 Task: Create List Problems in Board Website Content to Workspace App Development. Create List Solutions in Board Market Segmentation to Workspace App Development. Create List Best Practices in Board Diversity and Inclusion Program Evaluation and Optimization to Workspace App Development
Action: Mouse moved to (69, 262)
Screenshot: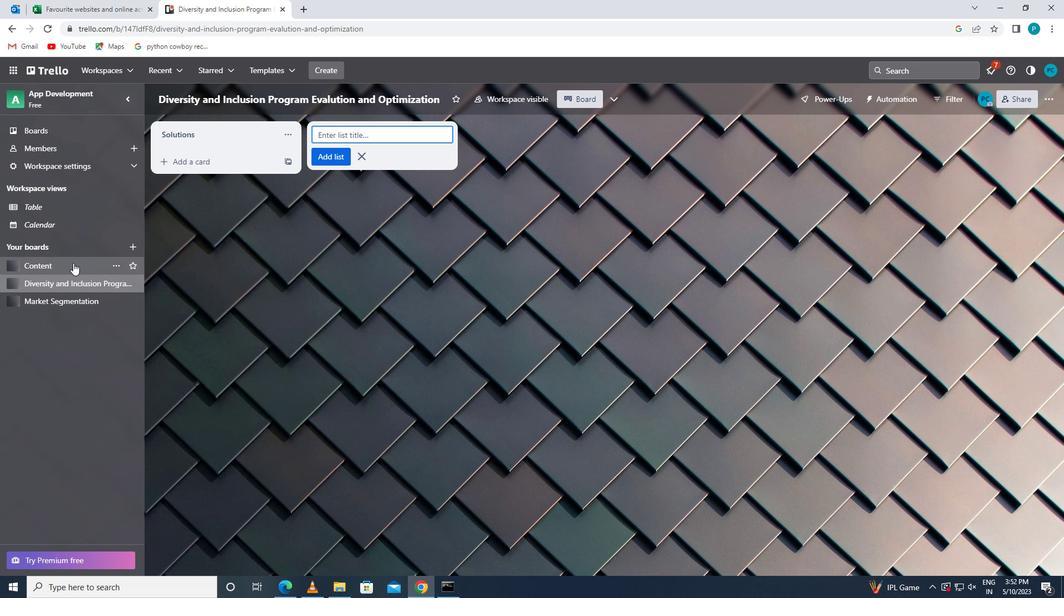 
Action: Mouse pressed left at (69, 262)
Screenshot: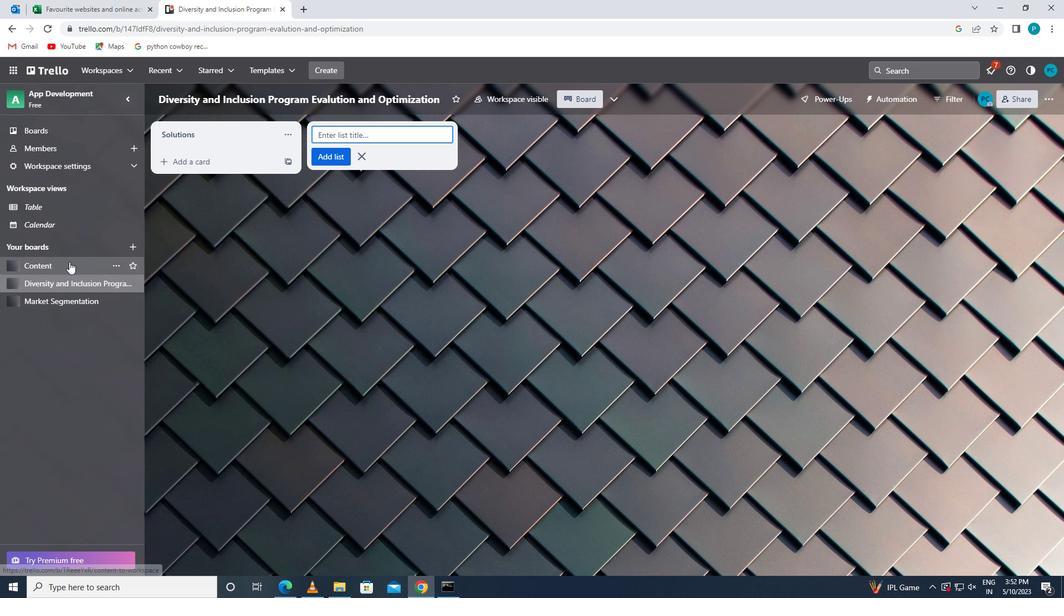 
Action: Mouse moved to (187, 166)
Screenshot: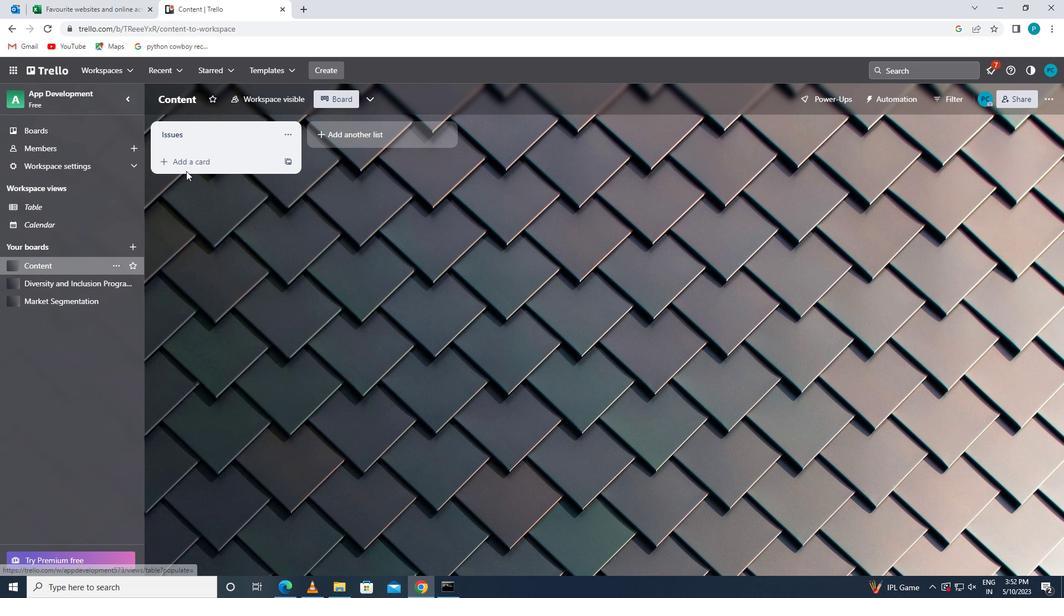 
Action: Mouse pressed left at (187, 166)
Screenshot: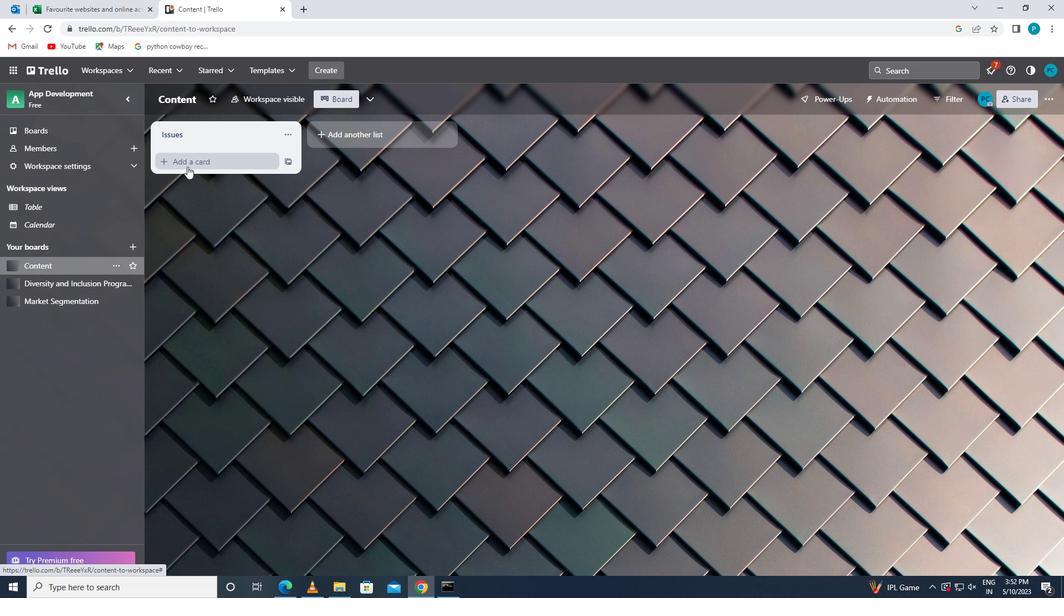 
Action: Mouse moved to (208, 204)
Screenshot: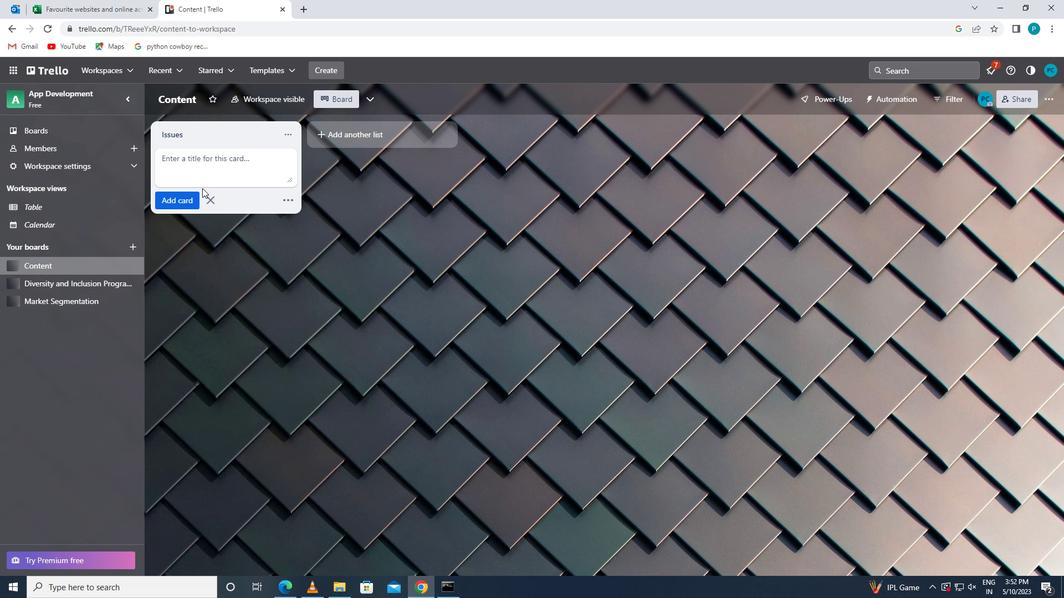 
Action: Mouse pressed left at (208, 204)
Screenshot: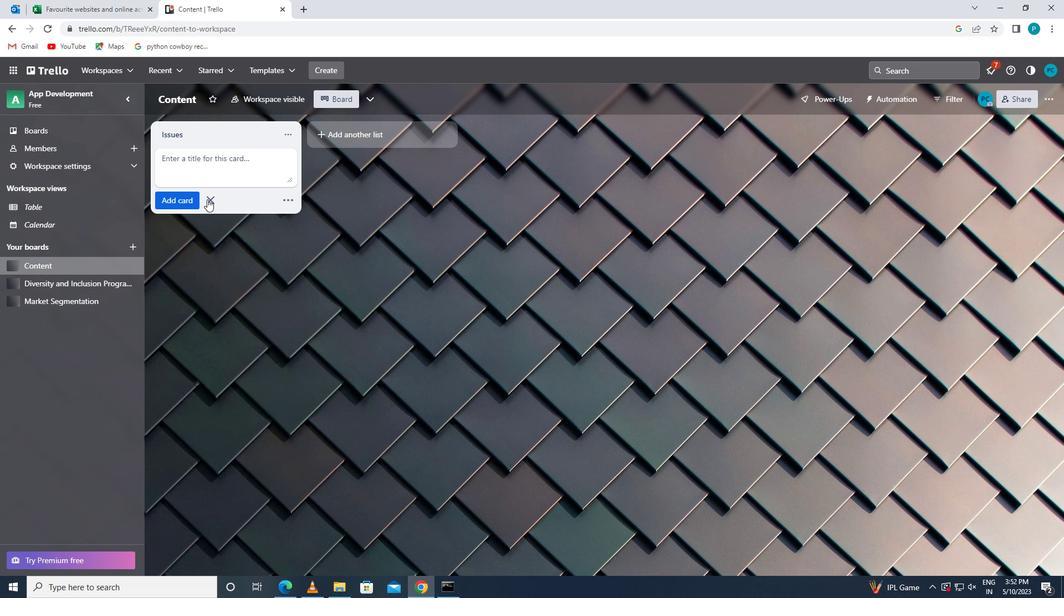 
Action: Mouse moved to (369, 133)
Screenshot: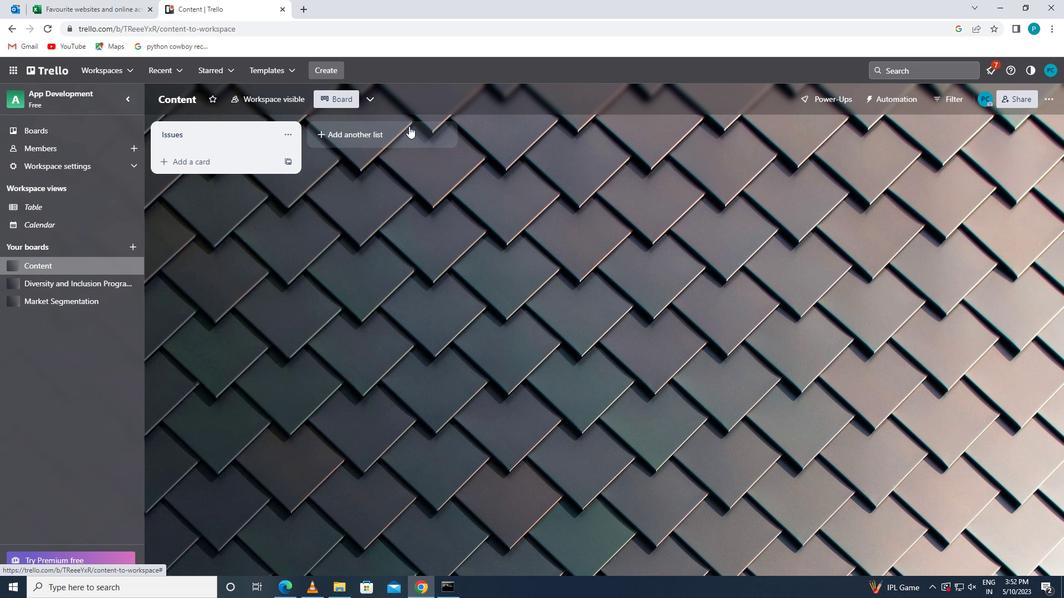 
Action: Mouse pressed left at (369, 133)
Screenshot: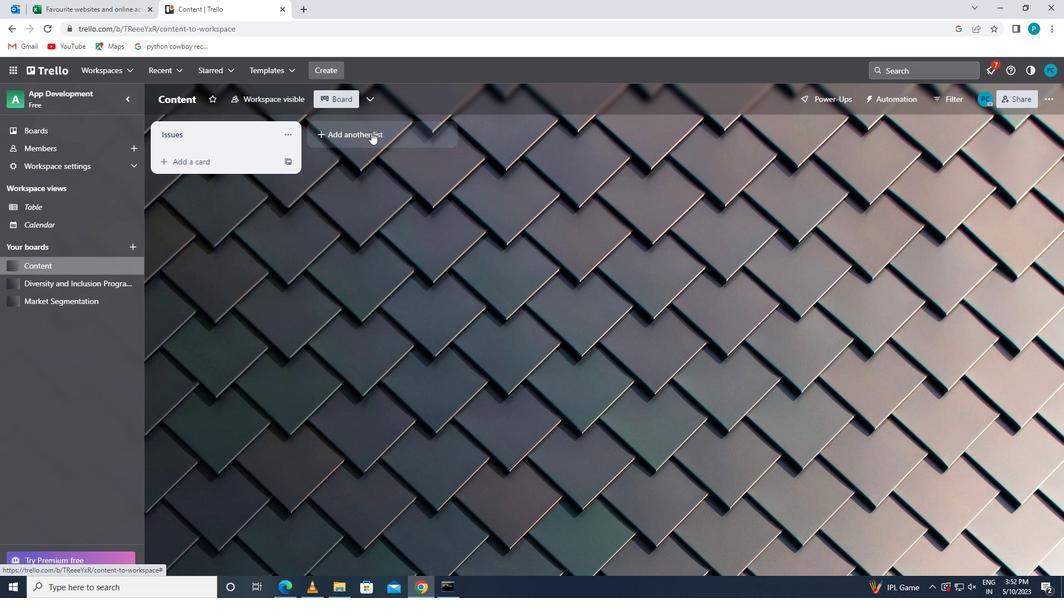 
Action: Mouse moved to (369, 133)
Screenshot: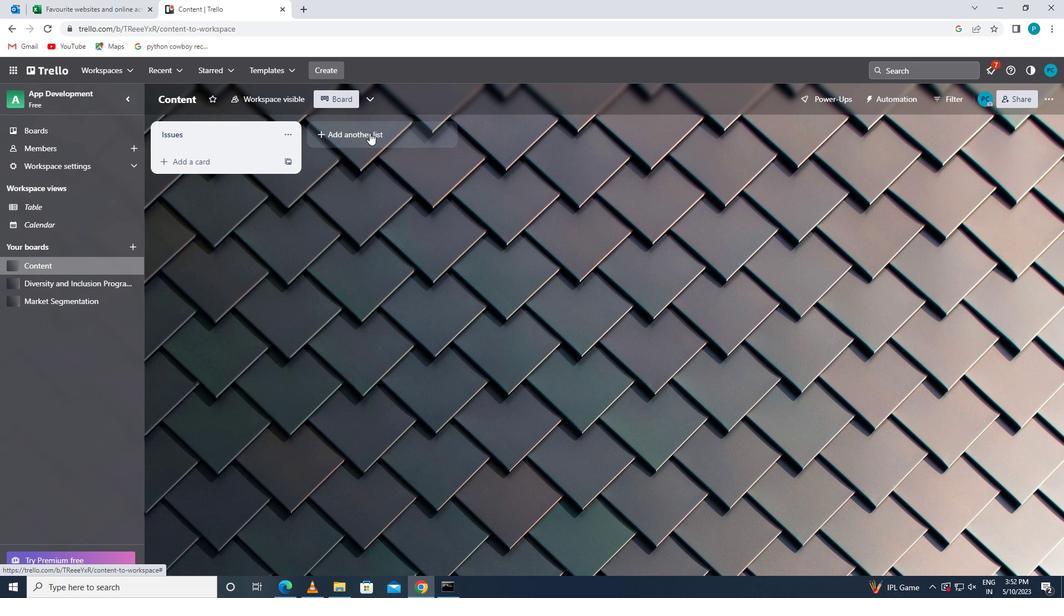 
Action: Key pressed <Key.caps_lock>p<Key.caps_lock>roblems
Screenshot: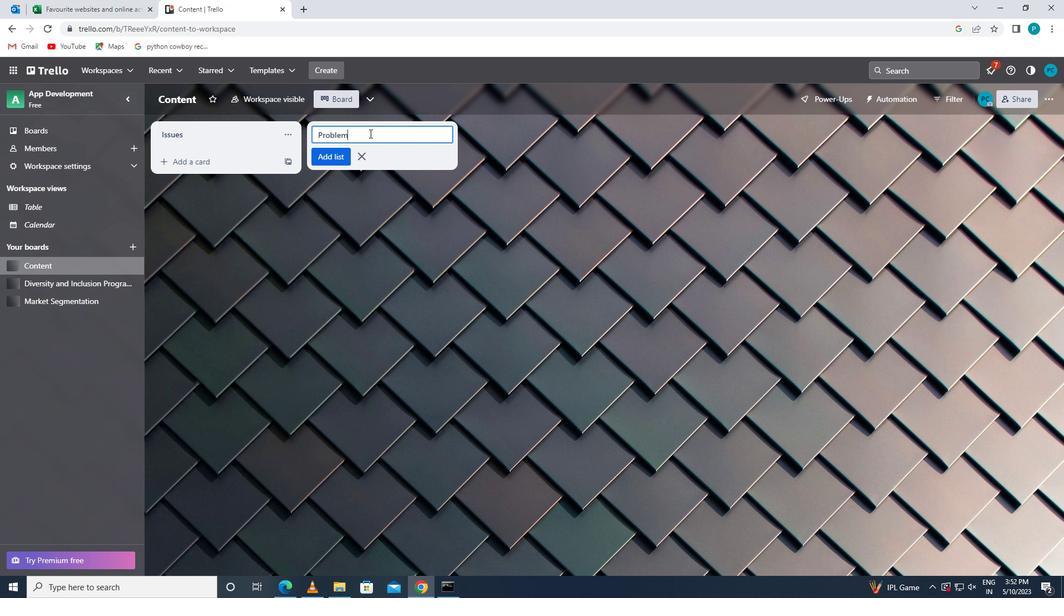 
Action: Mouse moved to (338, 158)
Screenshot: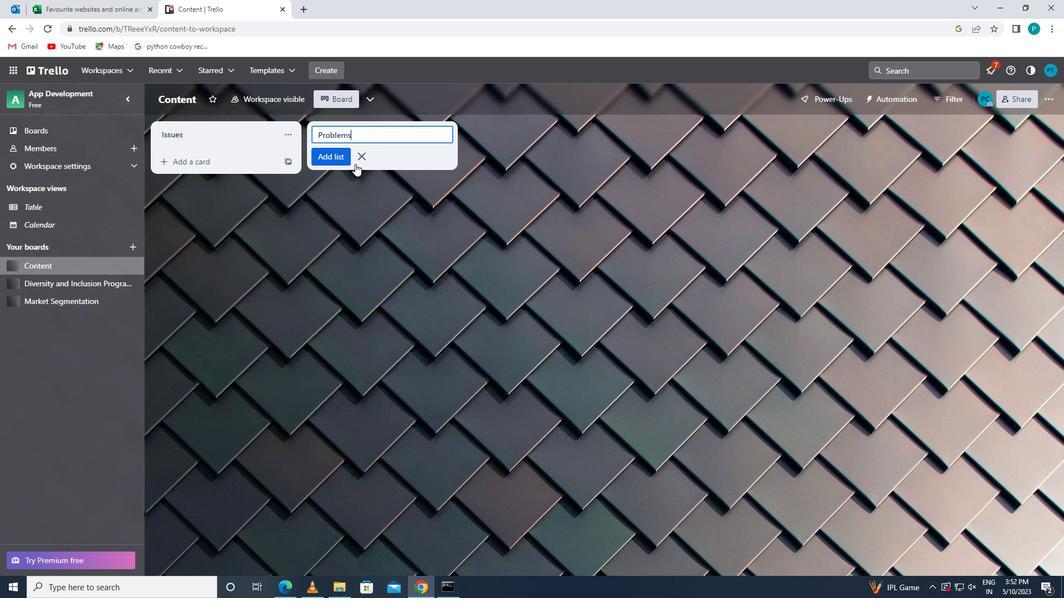 
Action: Mouse pressed left at (338, 158)
Screenshot: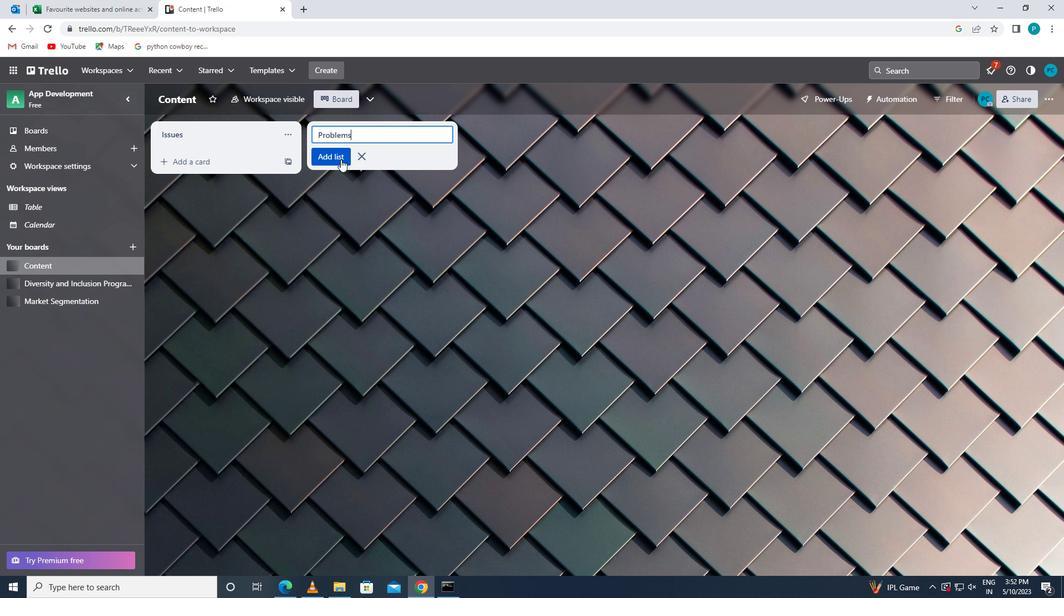 
Action: Mouse moved to (44, 303)
Screenshot: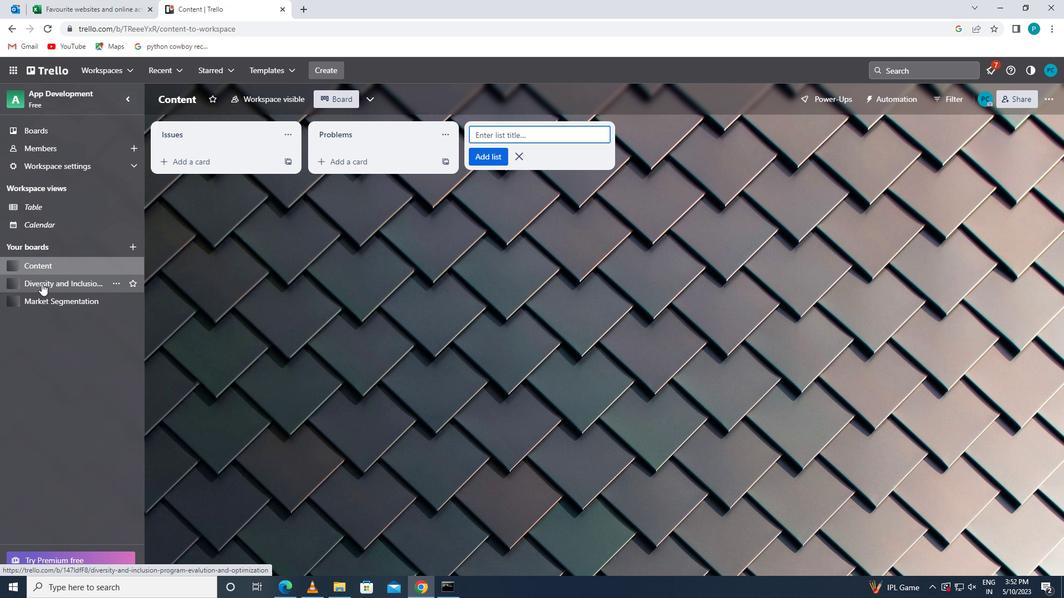 
Action: Mouse pressed left at (44, 303)
Screenshot: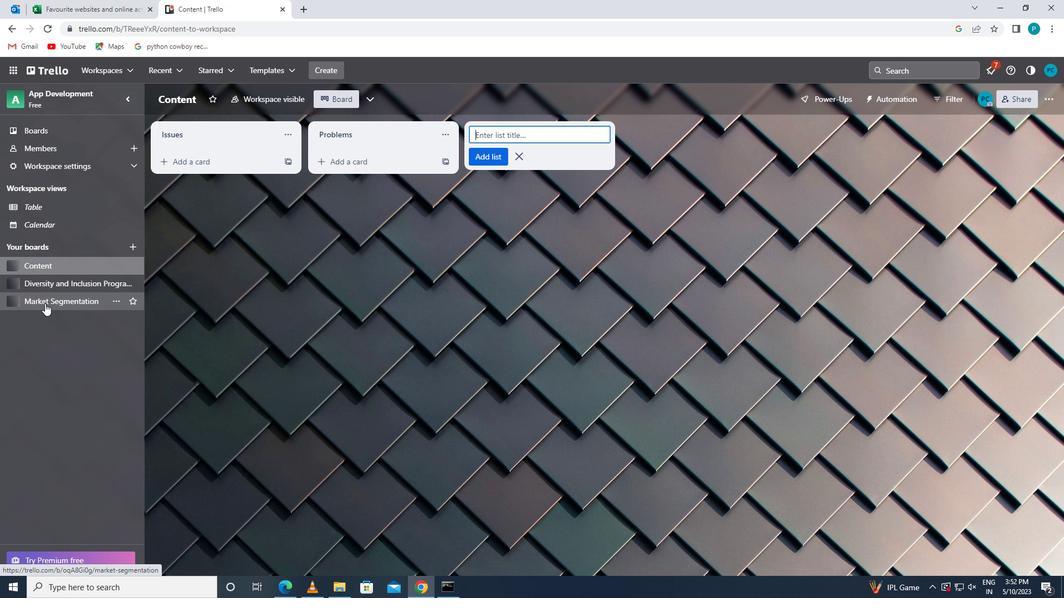 
Action: Mouse moved to (381, 128)
Screenshot: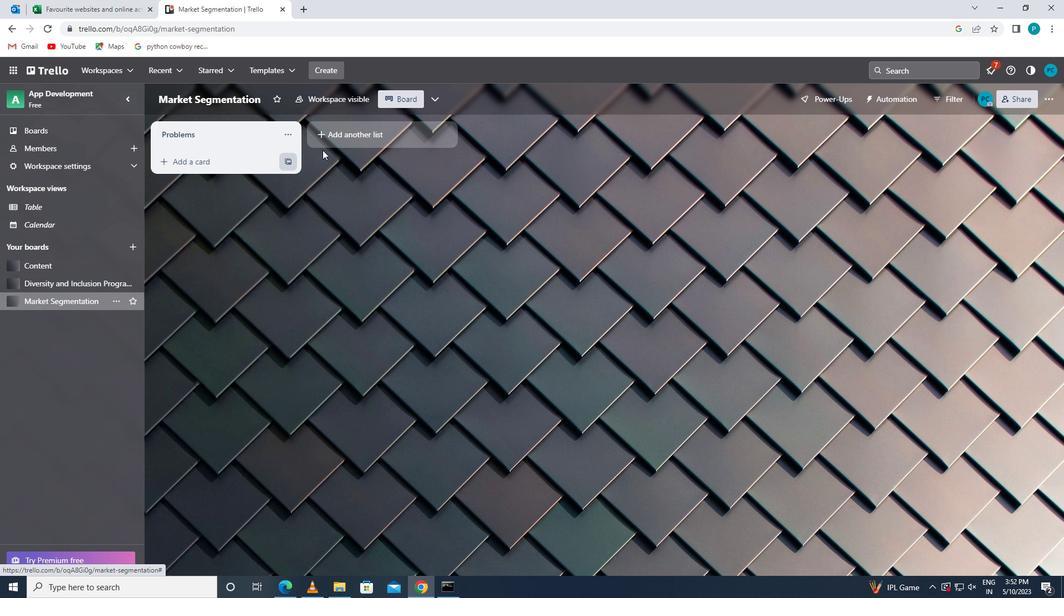 
Action: Mouse pressed left at (381, 128)
Screenshot: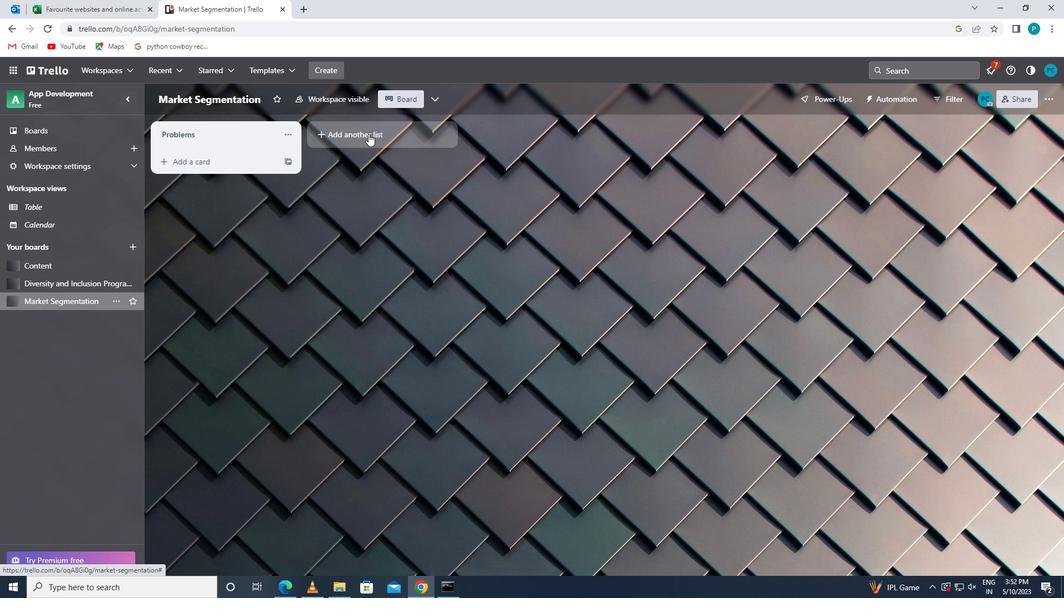 
Action: Mouse moved to (390, 132)
Screenshot: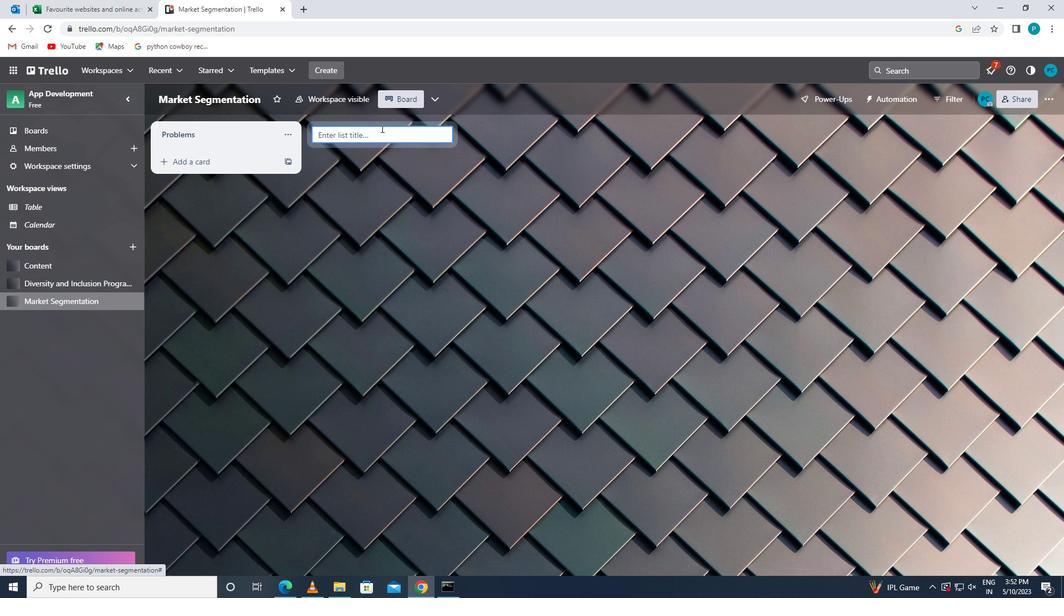 
Action: Key pressed <Key.caps_lock>s<Key.caps_lock>olutions
Screenshot: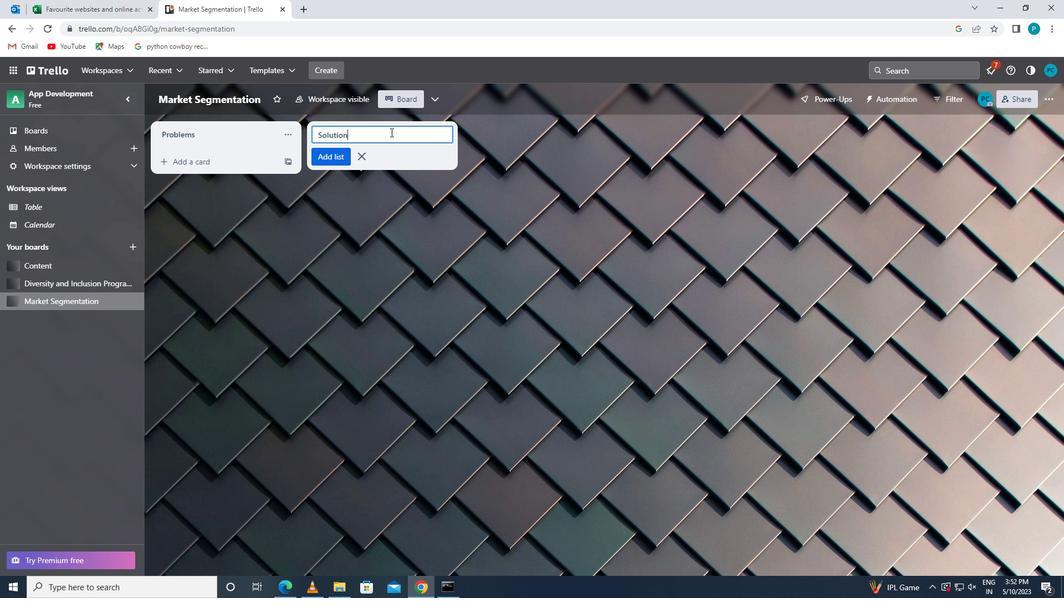
Action: Mouse moved to (336, 161)
Screenshot: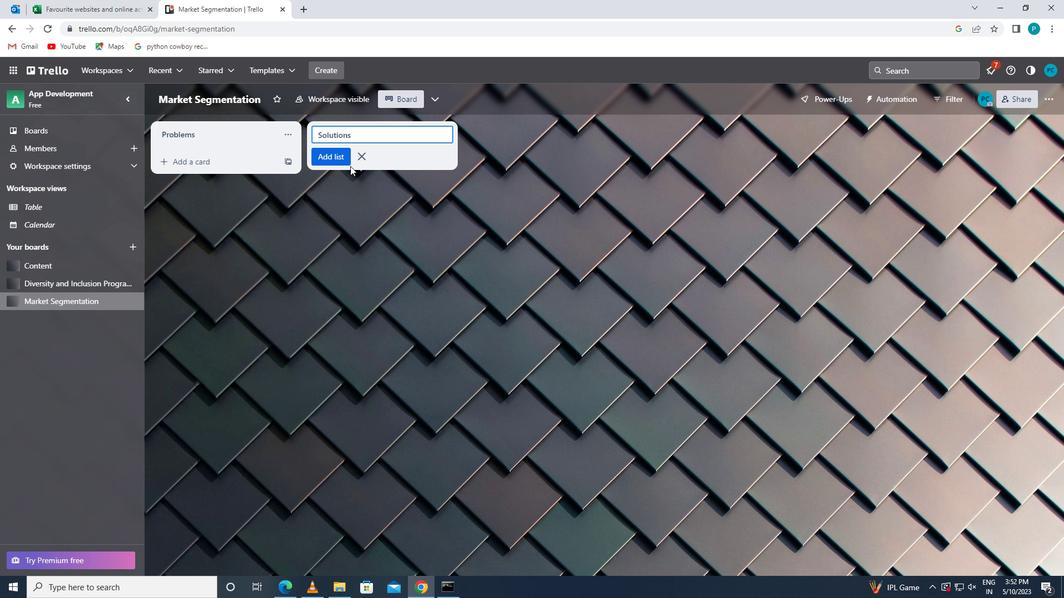 
Action: Mouse pressed left at (336, 161)
Screenshot: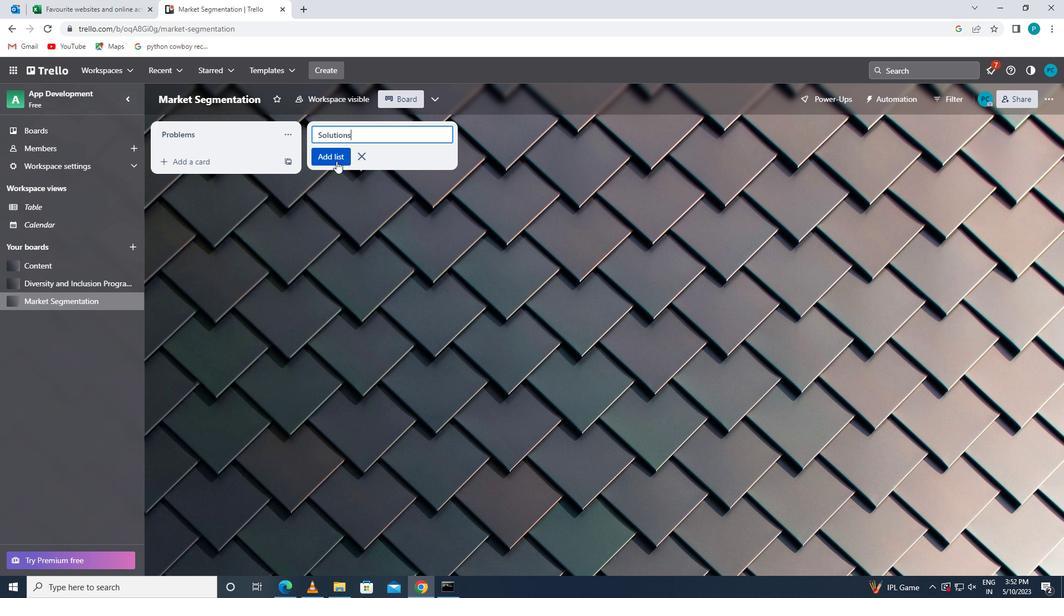 
Action: Mouse moved to (57, 286)
Screenshot: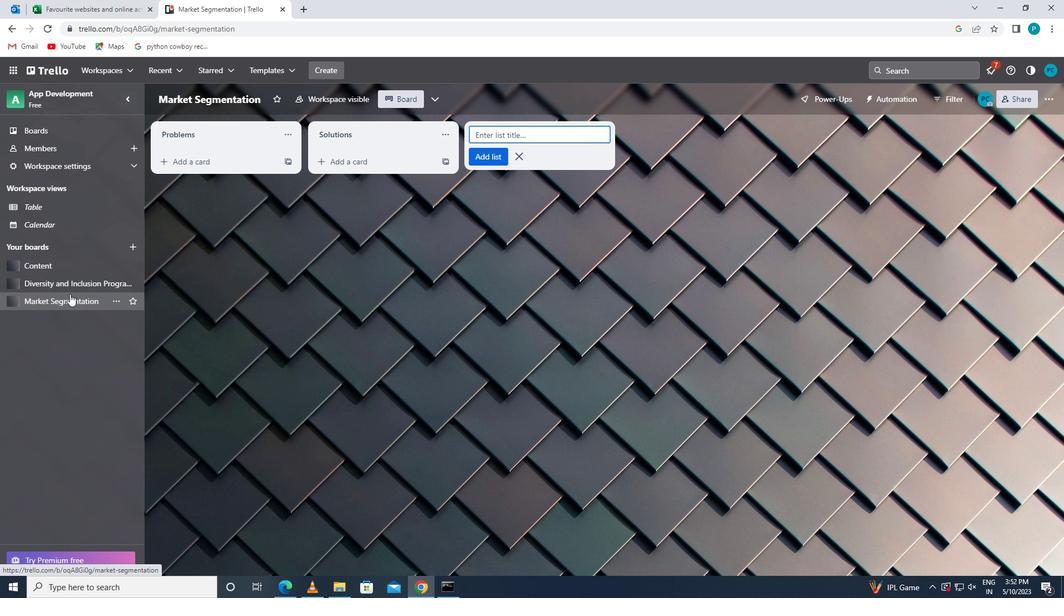 
Action: Mouse pressed left at (57, 286)
Screenshot: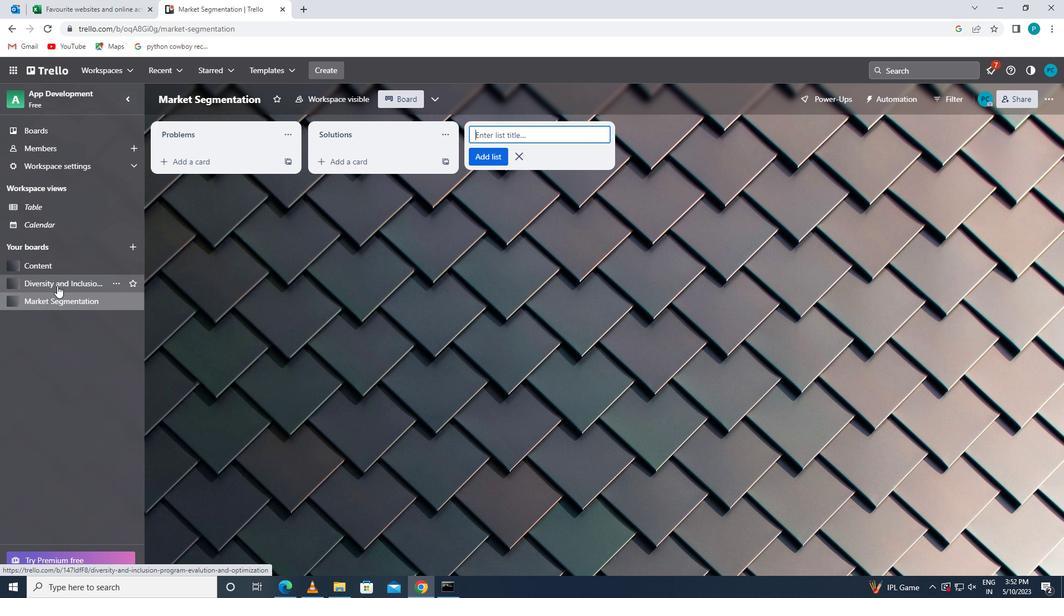 
Action: Mouse moved to (356, 138)
Screenshot: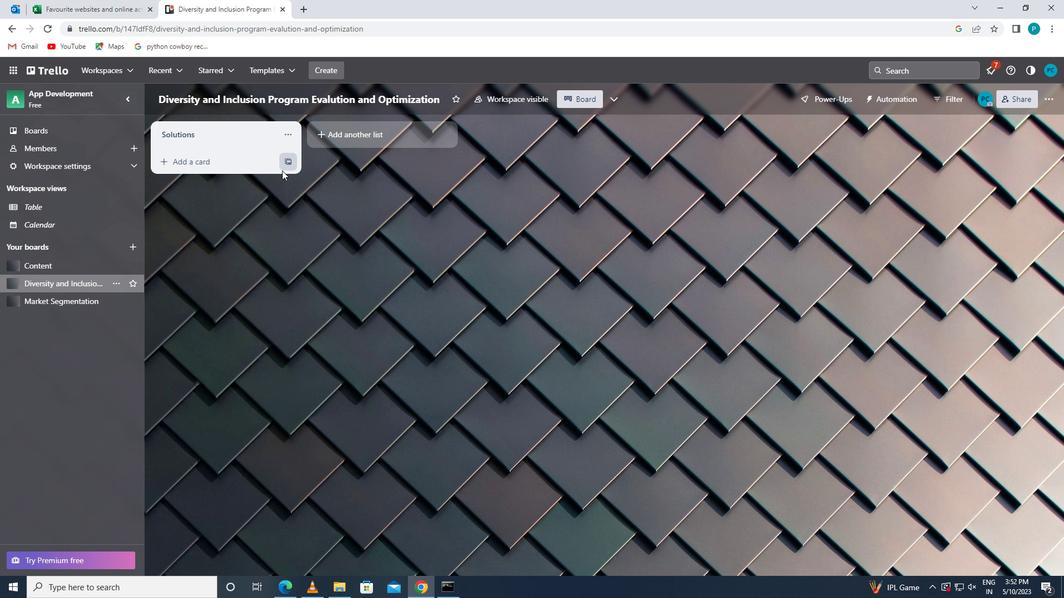 
Action: Mouse pressed left at (356, 138)
Screenshot: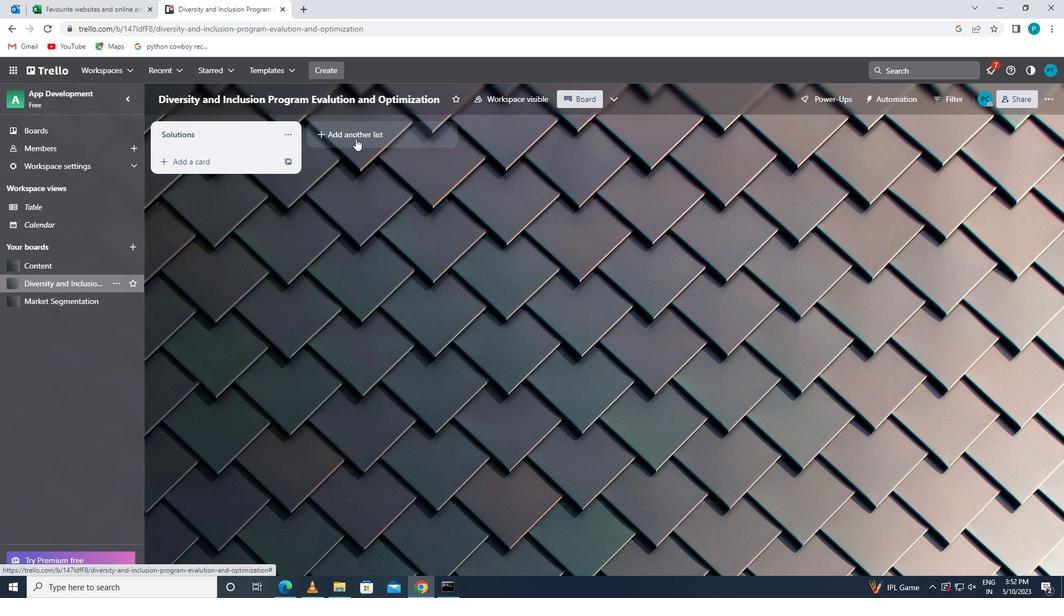 
Action: Key pressed <Key.caps_lock>b<Key.caps_lock>est<Key.space>p<Key.backspace><Key.caps_lock>p<Key.caps_lock>ractices
Screenshot: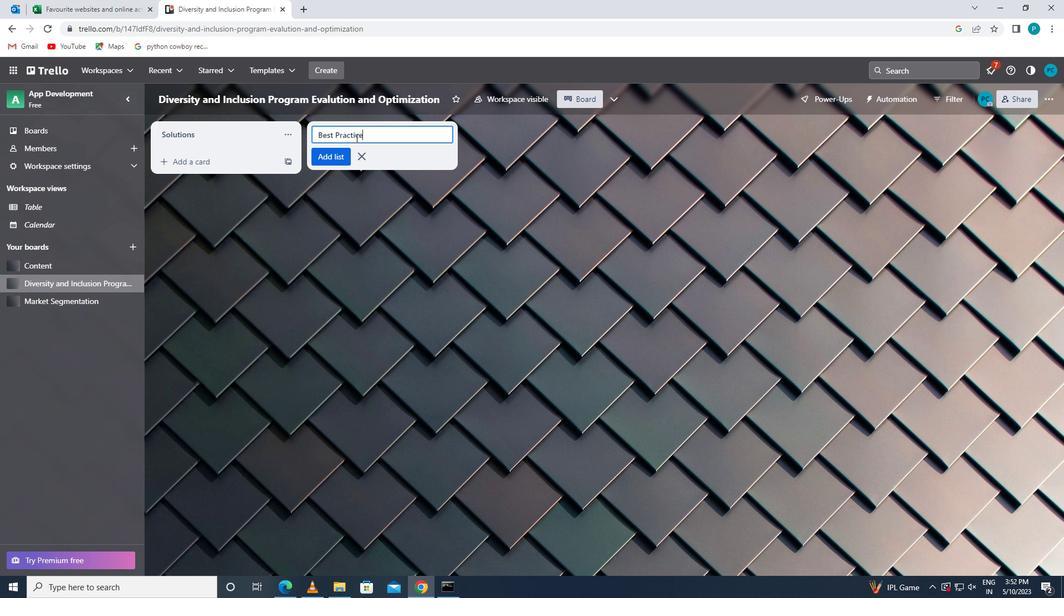 
